Task: Add an event with the title Sales Performance Analysis and Improvement Planning, date '2024/04/03', time 8:50 AM to 10:50 AMand add a description: The Interview with Aman is a structured and focused conversation aimed at assessing their qualifications, skills, and suitability for a specific job role or position within the organization. The interview provides an opportunity for the hiring team to gather valuable information about the candidate's experience, abilities, and potential cultural fit.Select event color  Sage . Add location for the event as: 456 La Rambla, Barcelona, Spain, logged in from the account softage.5@softage.netand send the event invitation to softage.2@softage.net and softage.3@softage.net. Set a reminder for the event Daily
Action: Mouse moved to (903, 72)
Screenshot: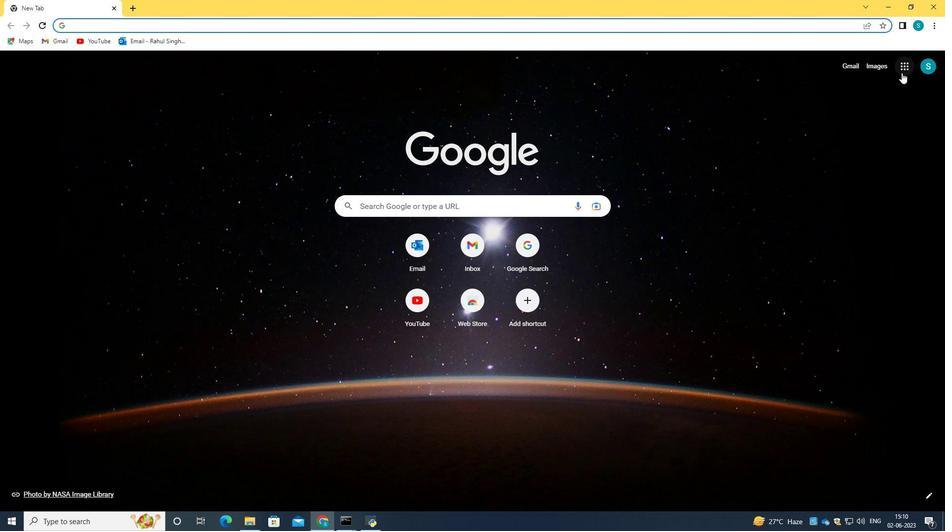 
Action: Mouse pressed left at (903, 72)
Screenshot: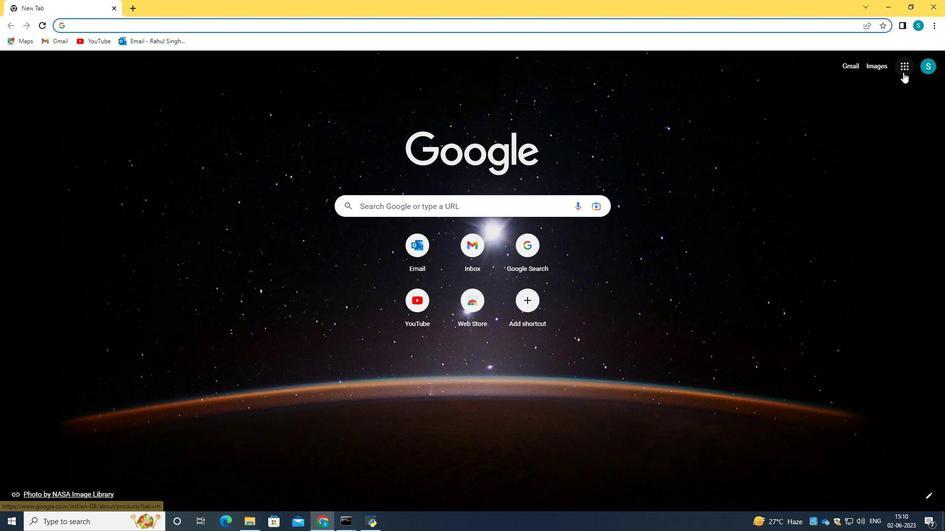 
Action: Mouse moved to (822, 202)
Screenshot: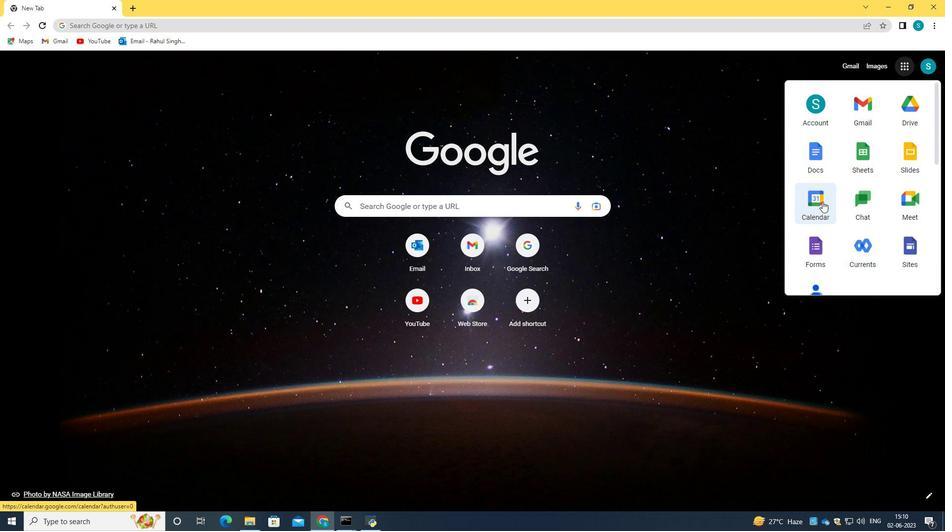 
Action: Mouse pressed left at (822, 202)
Screenshot: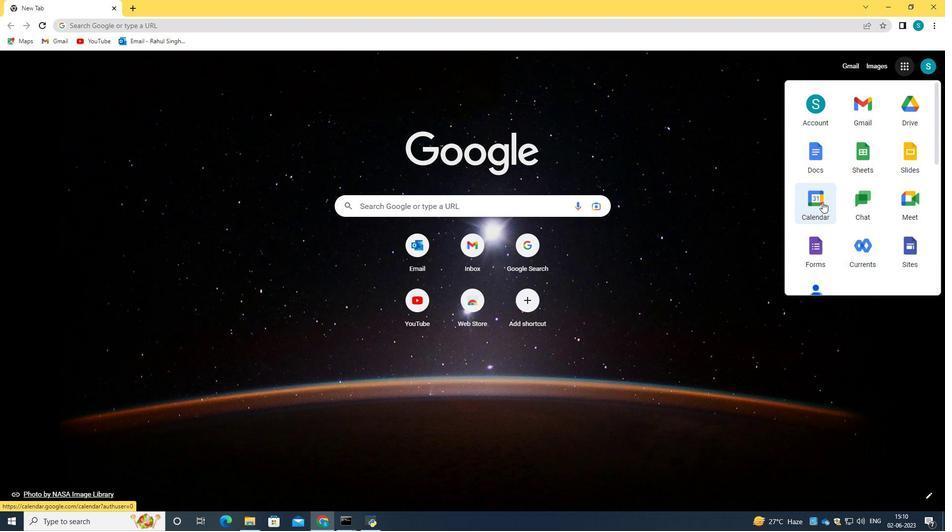 
Action: Mouse moved to (56, 102)
Screenshot: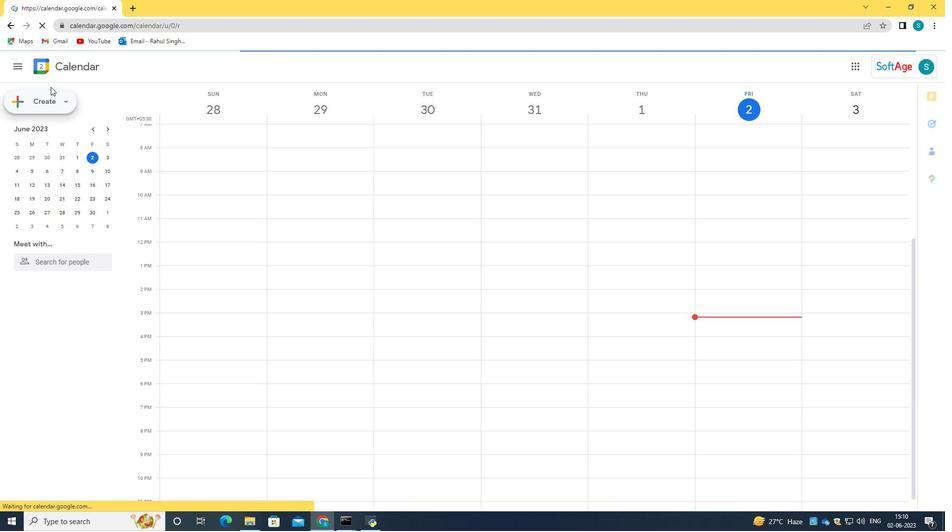 
Action: Mouse pressed left at (56, 102)
Screenshot: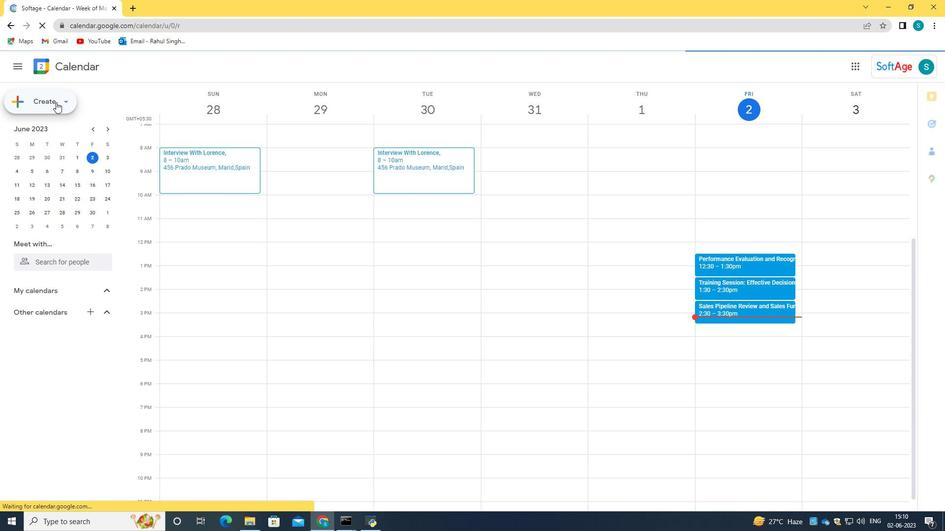 
Action: Mouse moved to (50, 124)
Screenshot: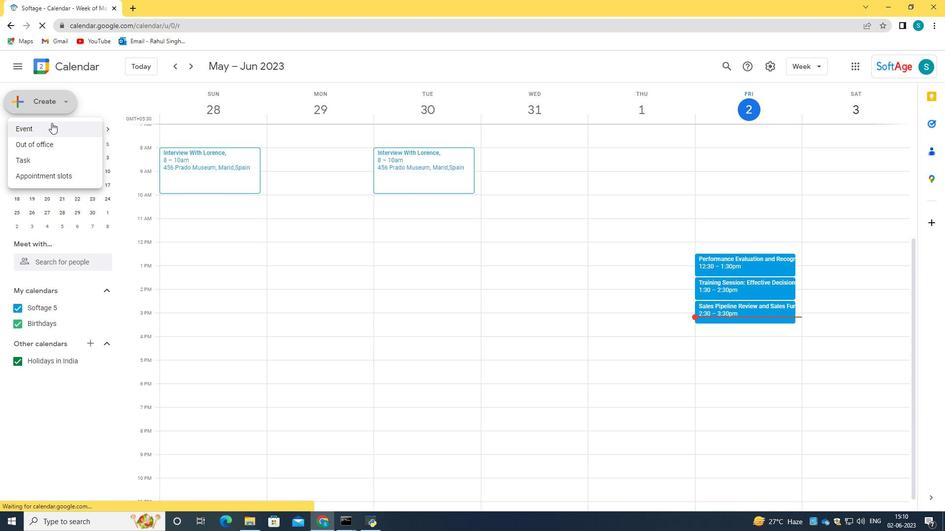 
Action: Mouse pressed left at (50, 124)
Screenshot: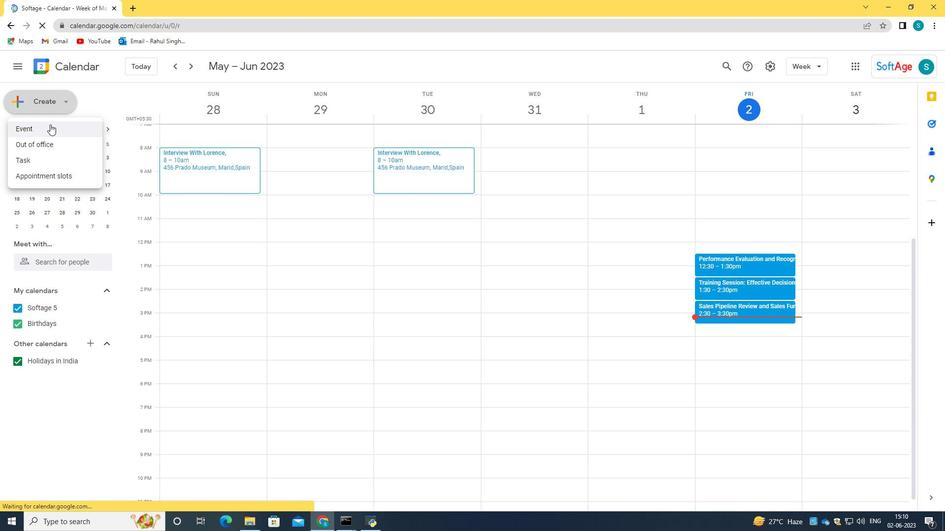 
Action: Mouse moved to (509, 191)
Screenshot: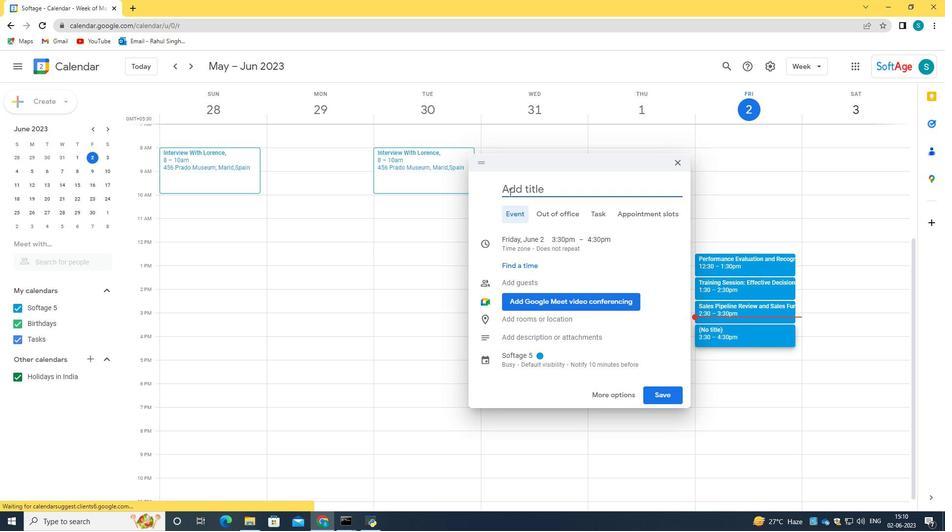 
Action: Key pressed <Key.caps_lock>S<Key.caps_lock>ales<Key.space><Key.caps_lock>P<Key.caps_lock>erformance<Key.space><Key.caps_lock>A<Key.caps_lock>nalysis<Key.space>and<Key.space>improvement<Key.space><Key.caps_lock>P<Key.caps_lock>lanning
Screenshot: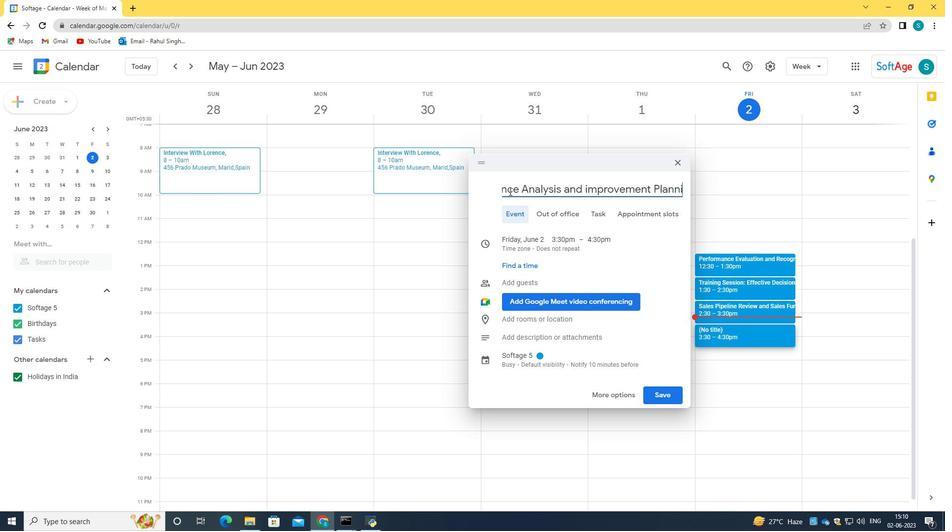 
Action: Mouse moved to (622, 388)
Screenshot: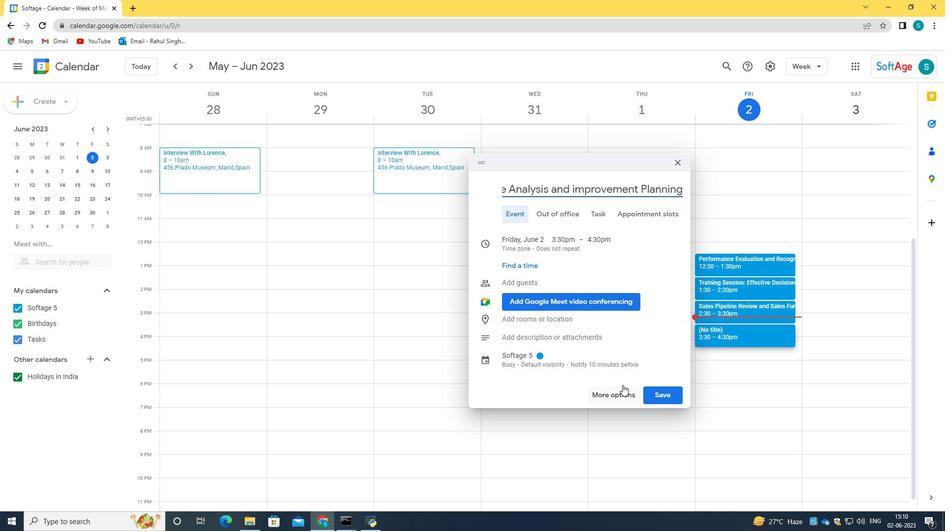 
Action: Mouse pressed left at (622, 388)
Screenshot: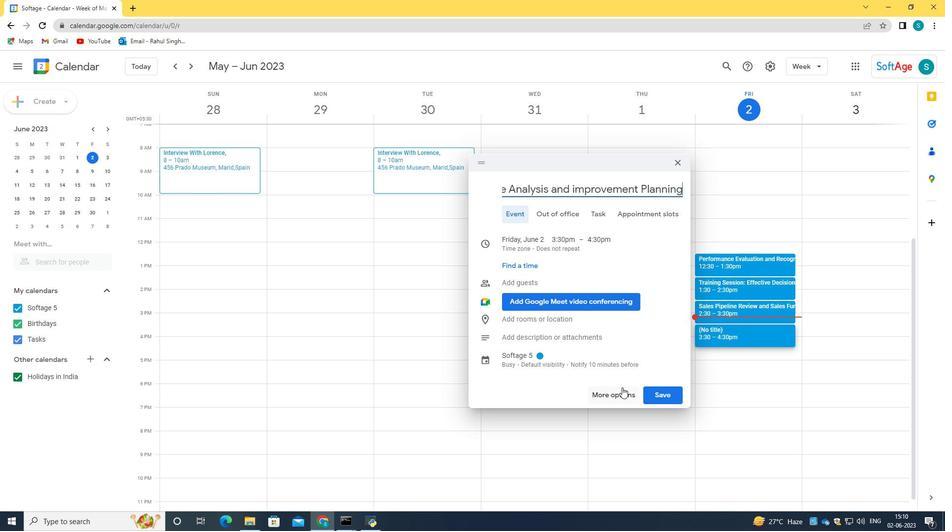 
Action: Mouse moved to (143, 355)
Screenshot: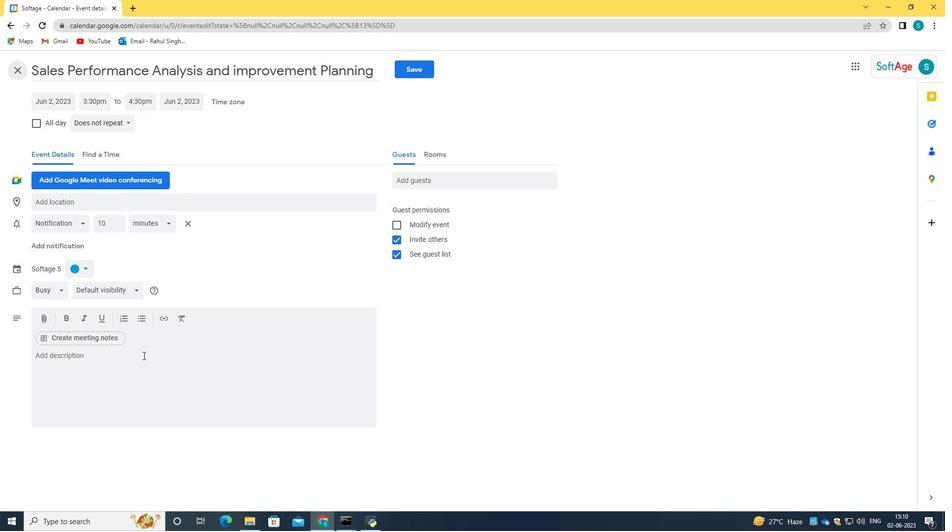 
Action: Mouse pressed left at (143, 355)
Screenshot: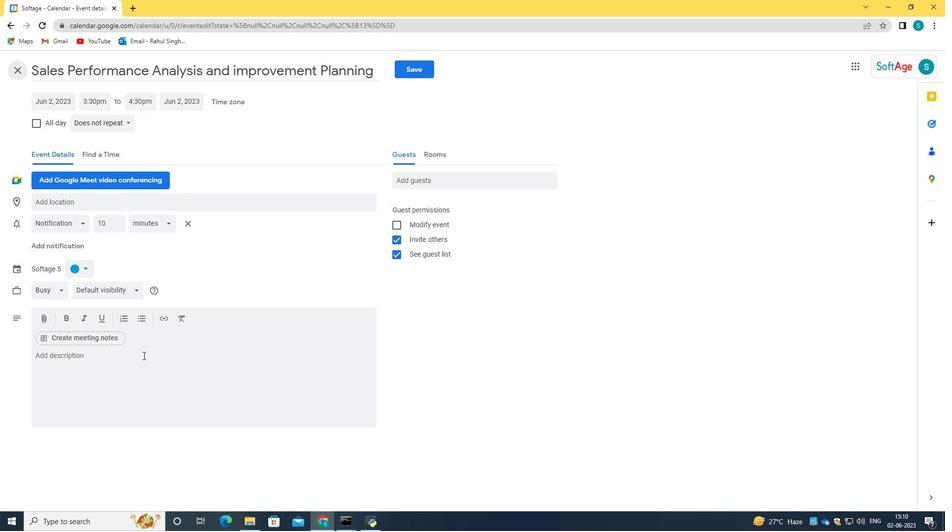 
Action: Key pressed <Key.caps_lock>T<Key.caps_lock>he<Key.space>interview<Key.space>with<Key.space><Key.caps_lock>A<Key.caps_lock>a<Key.backspace>man<Key.space>is<Key.space>s<Key.backspace>a<Key.space>structured<Key.space>and<Key.space>focused<Key.space>converso<Key.backspace>ation<Key.space>aimed<Key.space>at<Key.space>assesi<Key.backspace>sing<Key.space>their<Key.space>qualifications,<Key.space>skill<Key.space>ansd<Key.space><Key.backspace><Key.backspace><Key.backspace>d<Key.space>suitability<Key.space>for<Key.space>a<Key.space>spectific<Key.space><Key.backspace><Key.backspace><Key.backspace><Key.backspace><Key.backspace><Key.backspace>ific<Key.space>job<Key.space>role<Key.space>oer<Key.space>p<Key.backspace><Key.backspace><Key.backspace><Key.backspace>r<Key.space>o\<Key.backspace><Key.backspace>position<Key.space>withing<Key.backspace><Key.space>the<Key.space>organic<Key.backspace>zation.<Key.space><Key.caps_lock>T<Key.caps_lock>he<Key.space>interview<Key.space>provides<Key.space>an<Key.space>opportunity<Key.space>for<Key.space>the<Key.space>hiring<Key.space>team<Key.space>to<Key.space>gather<Key.space>valur<Key.backspace>eabe<Key.backspace>le<Key.space><Key.backspace><Key.backspace><Key.backspace><Key.backspace><Key.backspace><Key.backspace>able<Key.space>information<Key.space>about<Key.space>the<Key.space>candidate's<Key.space>experience,<Key.space>abilities,<Key.space>and<Key.space>potential<Key.space>cultural<Key.space>fit.
Screenshot: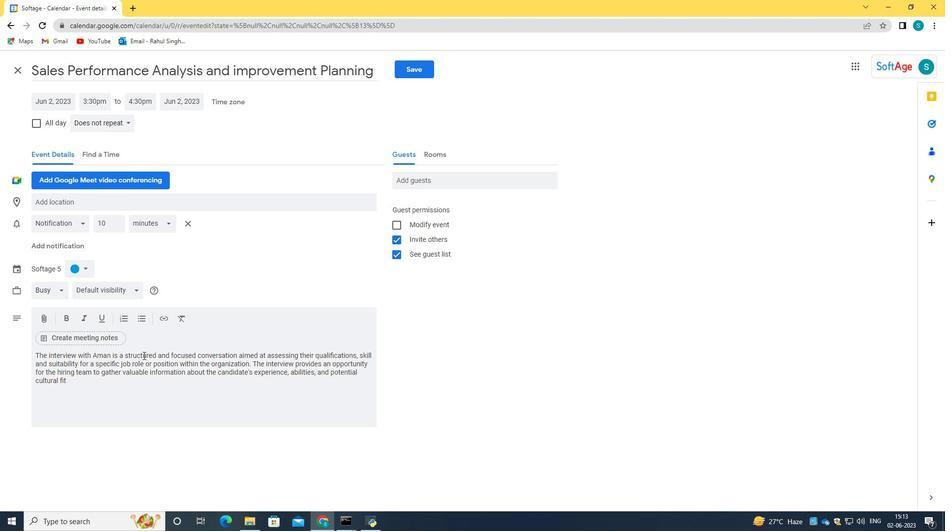 
Action: Mouse moved to (88, 266)
Screenshot: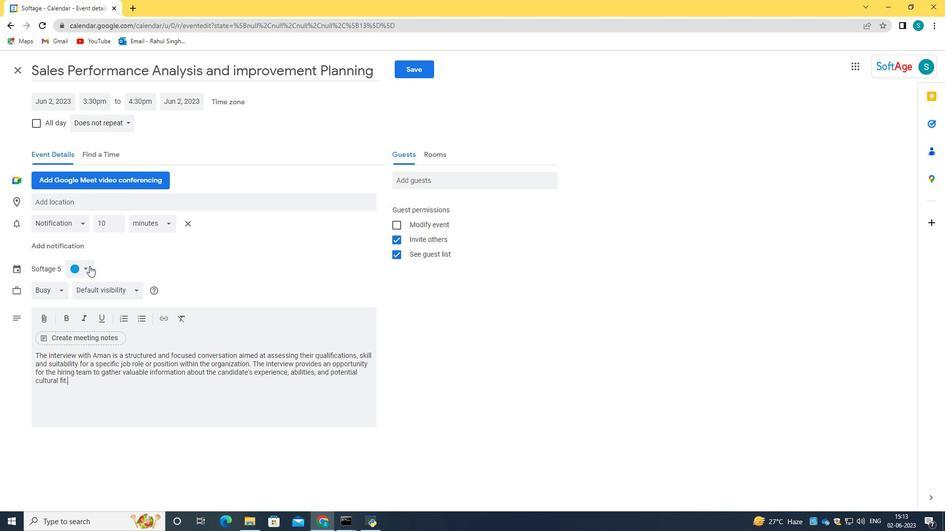 
Action: Mouse pressed left at (88, 266)
Screenshot: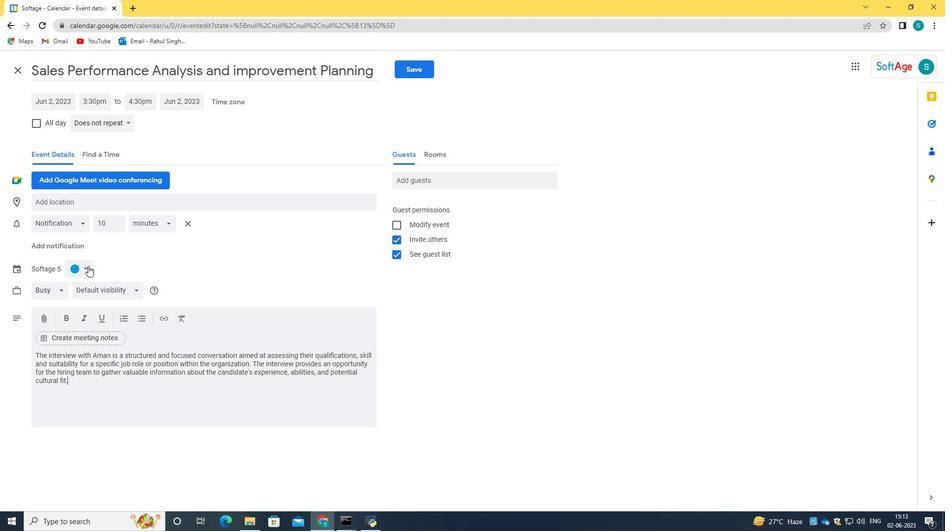 
Action: Mouse moved to (77, 290)
Screenshot: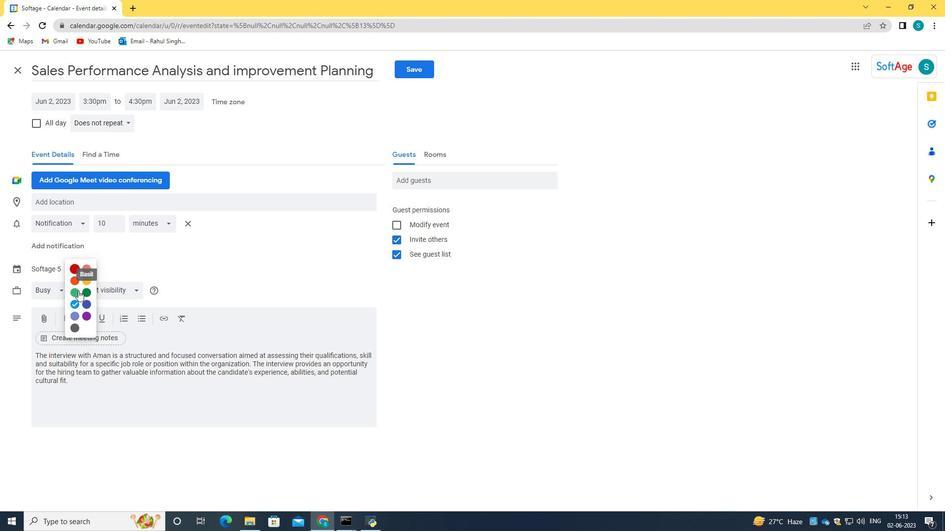 
Action: Mouse pressed left at (77, 290)
Screenshot: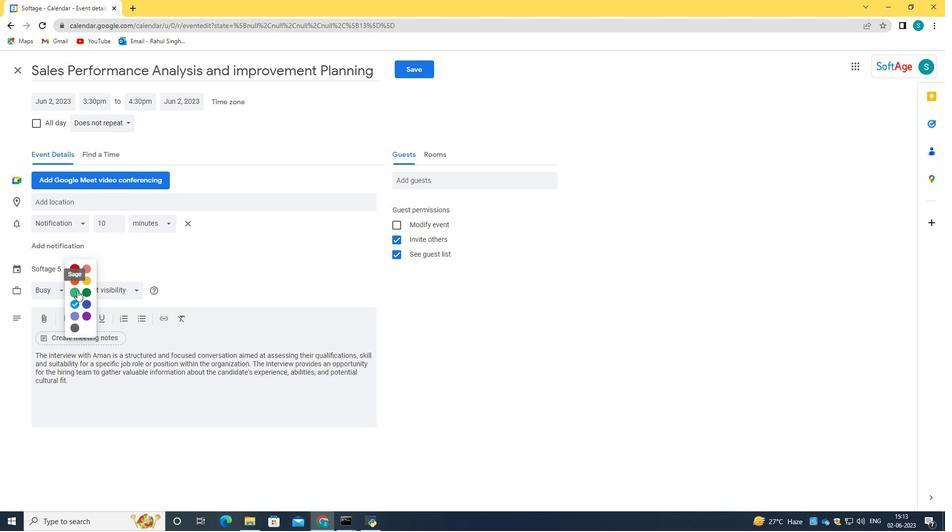 
Action: Mouse moved to (94, 201)
Screenshot: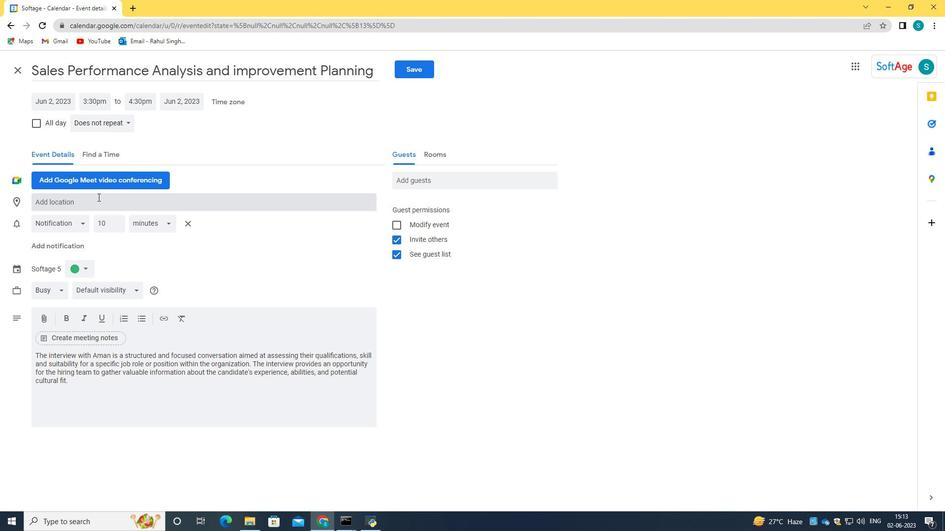 
Action: Mouse pressed left at (94, 201)
Screenshot: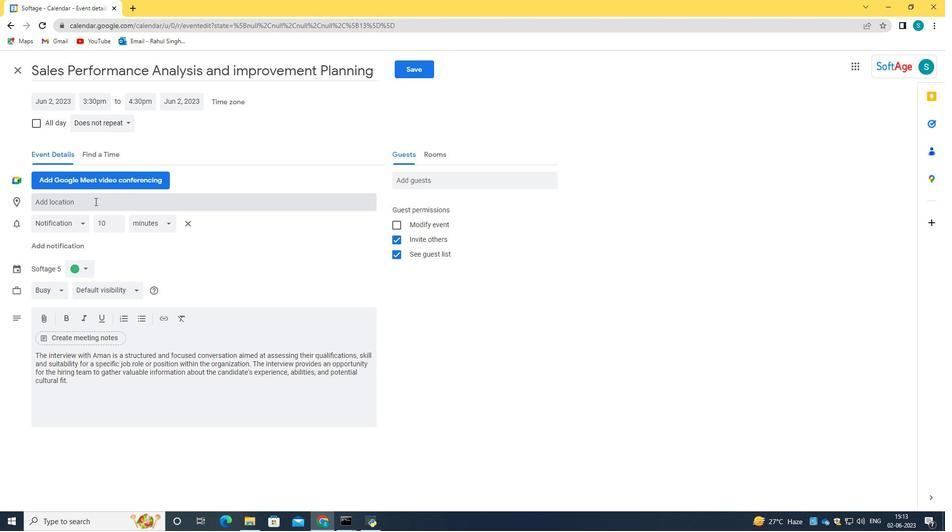 
Action: Key pressed 456<Key.space><Key.caps_lock>L<Key.caps_lock>a<Key.space><Key.caps_lock>R<Key.caps_lock>ambla,<Key.space><Key.caps_lock>B<Key.caps_lock>arcelona,<Key.space><Key.caps_lock>S<Key.caps_lock>pain'<Key.backspace><Key.enter>
Screenshot: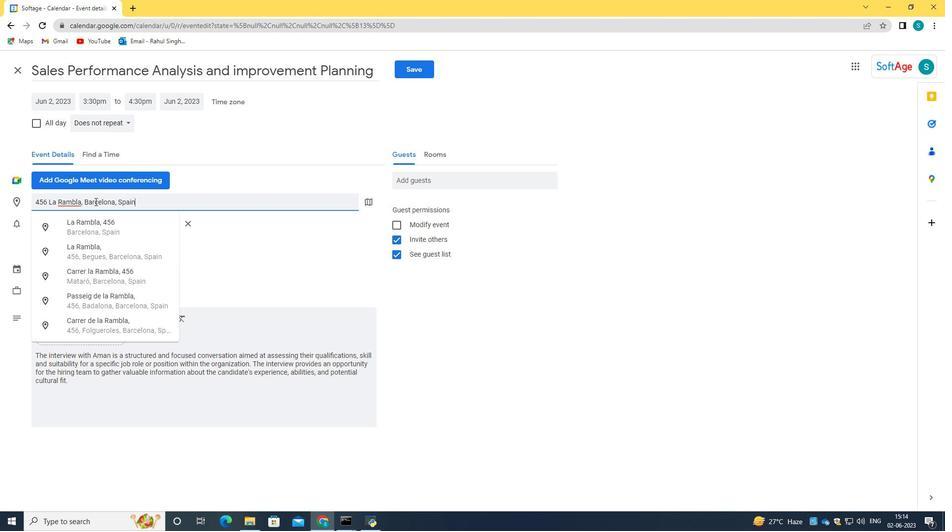 
Action: Mouse moved to (138, 201)
Screenshot: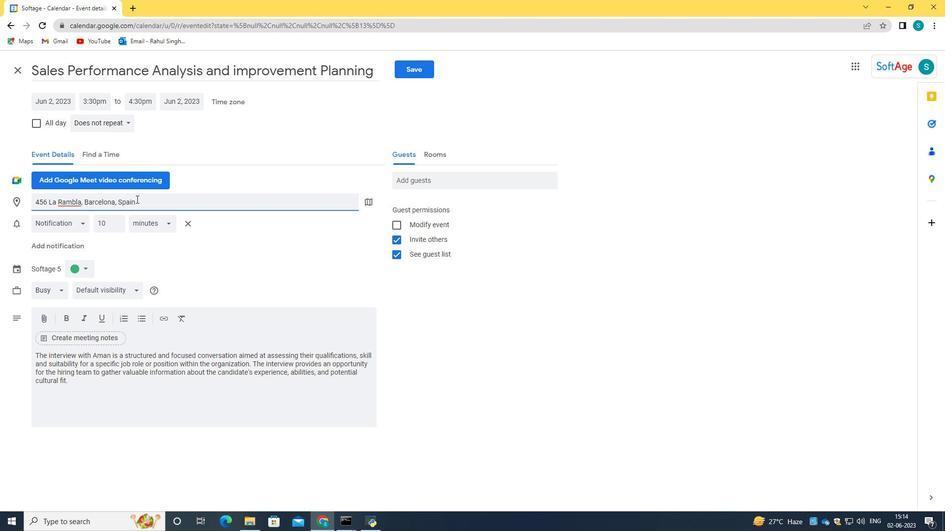 
Action: Mouse pressed left at (138, 201)
Screenshot: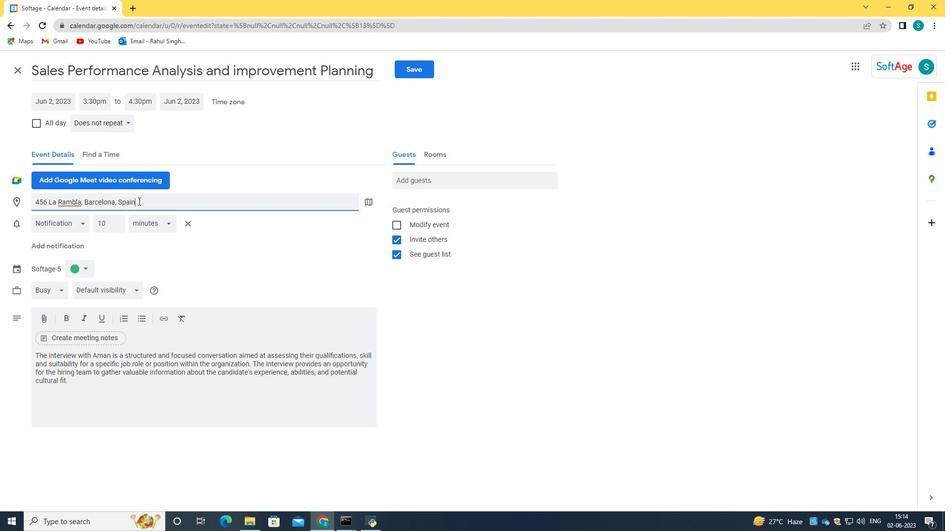 
Action: Mouse moved to (115, 226)
Screenshot: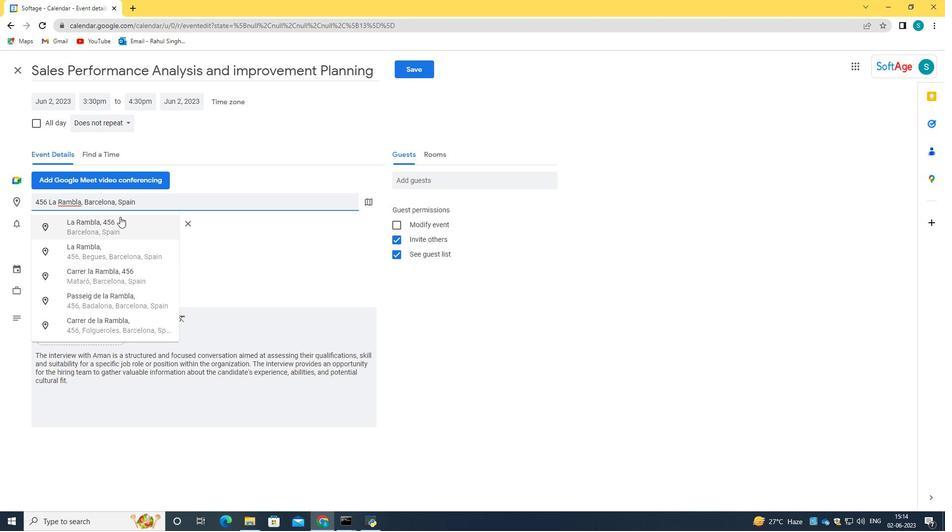 
Action: Mouse pressed left at (115, 226)
Screenshot: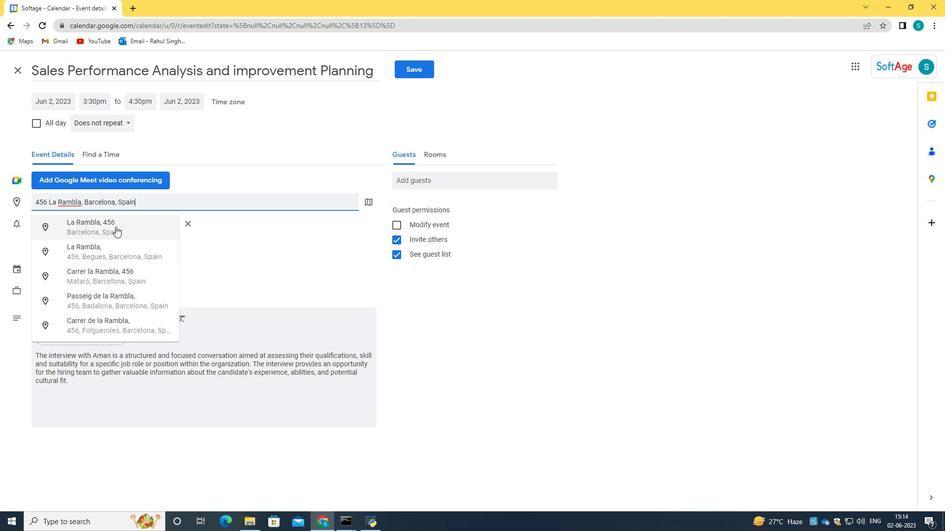 
Action: Mouse moved to (448, 180)
Screenshot: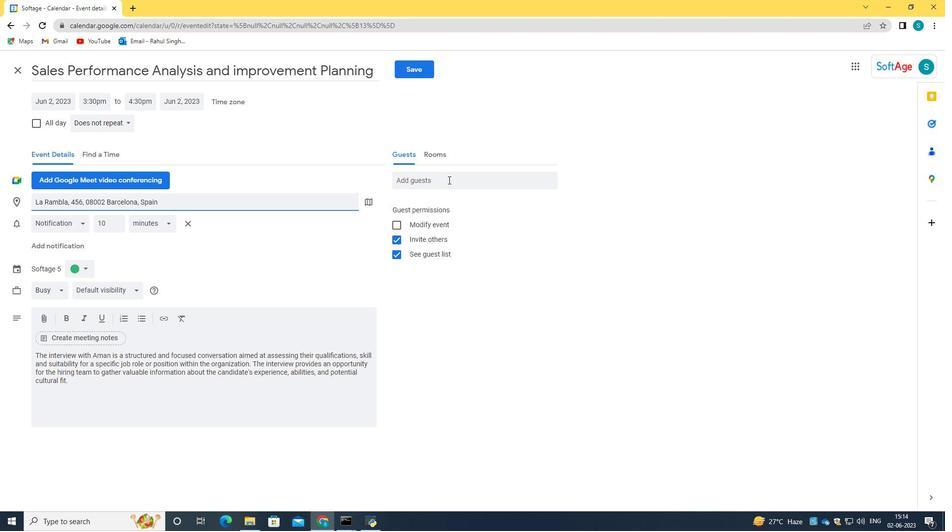
Action: Mouse pressed left at (448, 180)
Screenshot: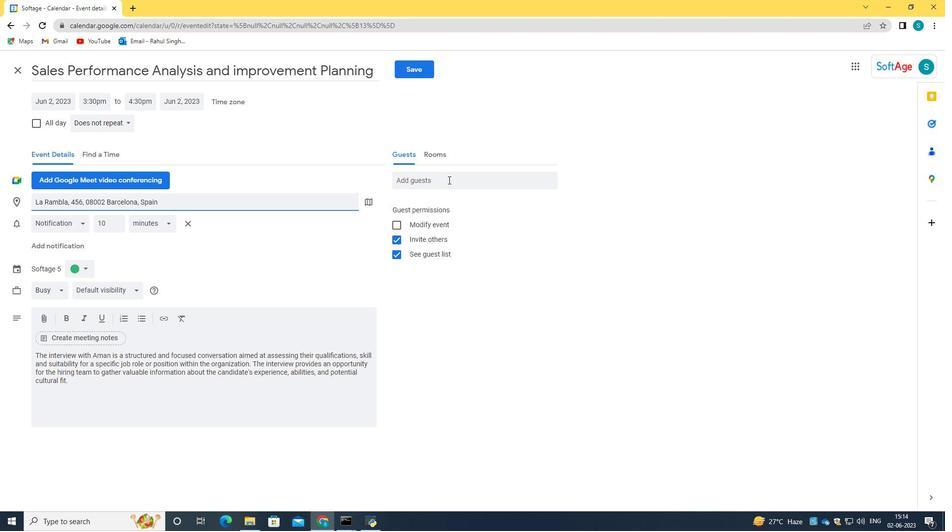 
Action: Key pressed softage.2<Key.shift>@softage.net<Key.tab>softage.3<Key.shift>@softage.net
Screenshot: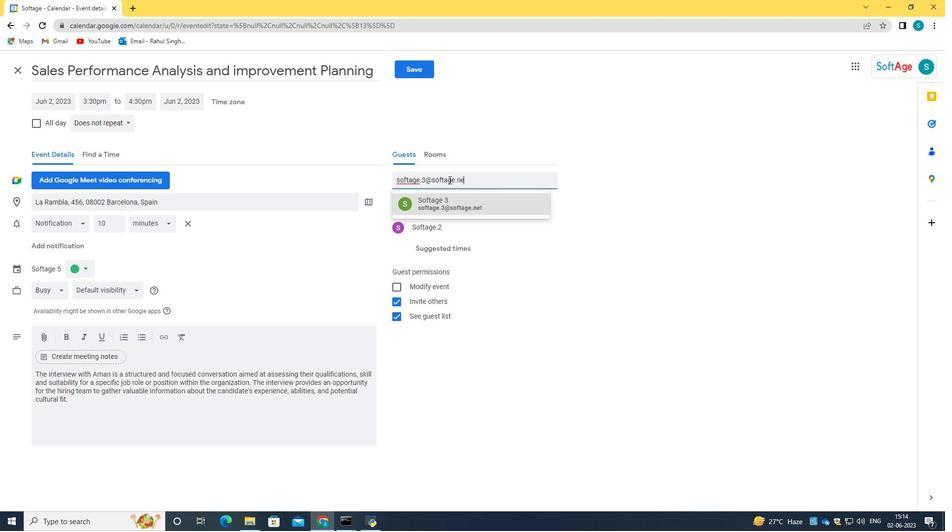 
Action: Mouse moved to (461, 208)
Screenshot: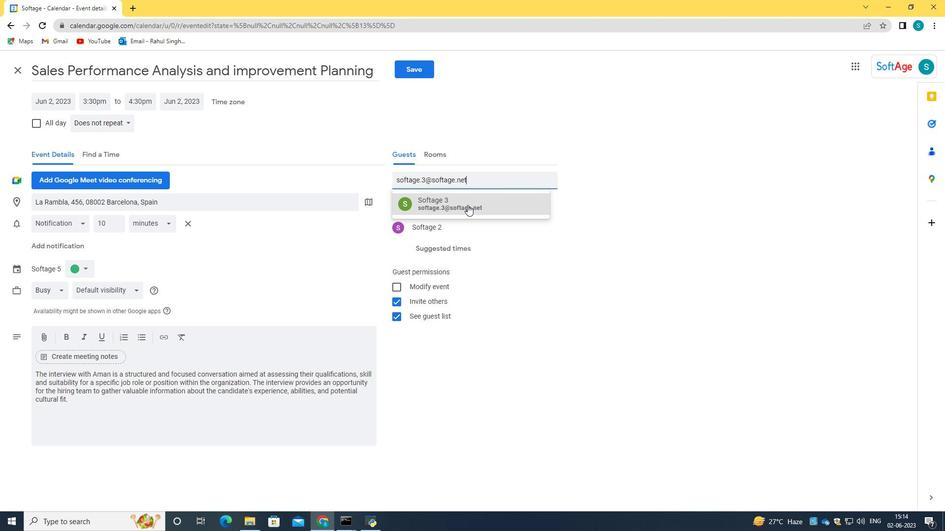 
Action: Mouse pressed left at (461, 208)
Screenshot: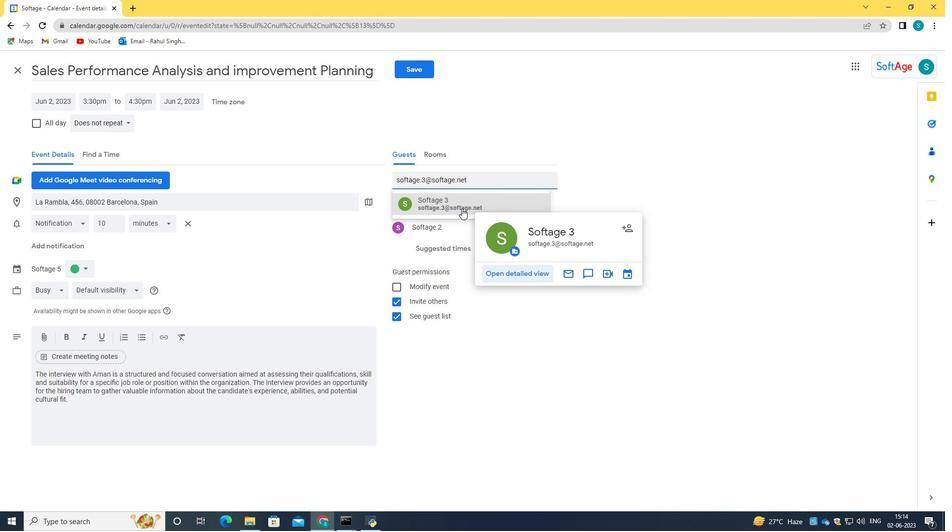 
Action: Mouse moved to (358, 248)
Screenshot: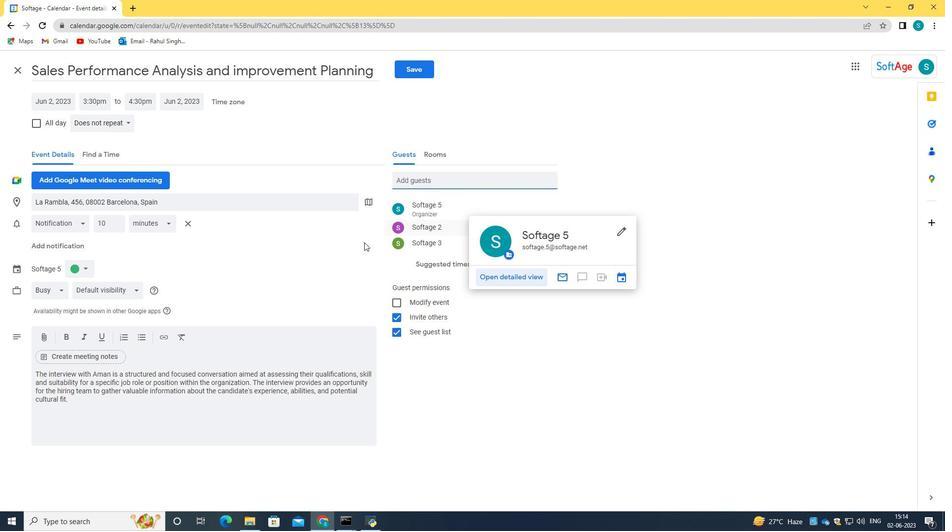 
Action: Mouse pressed left at (358, 248)
Screenshot: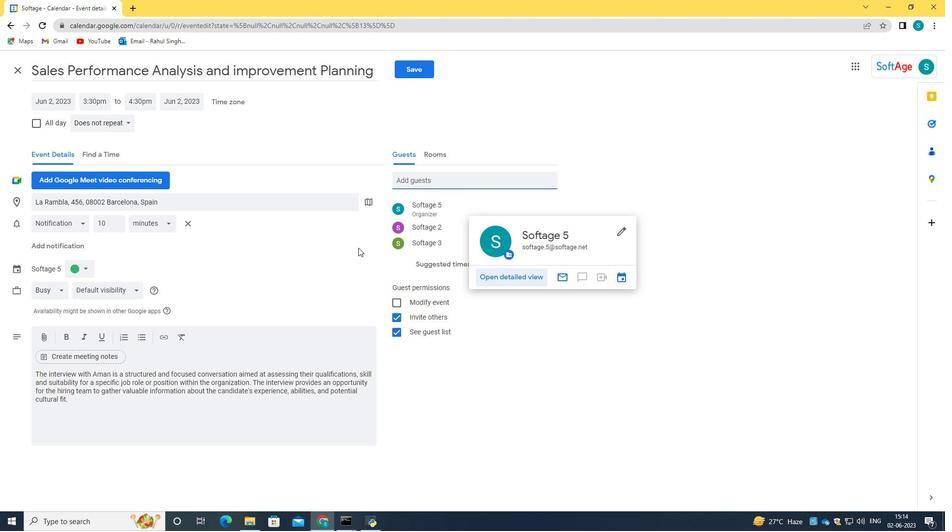 
Action: Mouse moved to (106, 123)
Screenshot: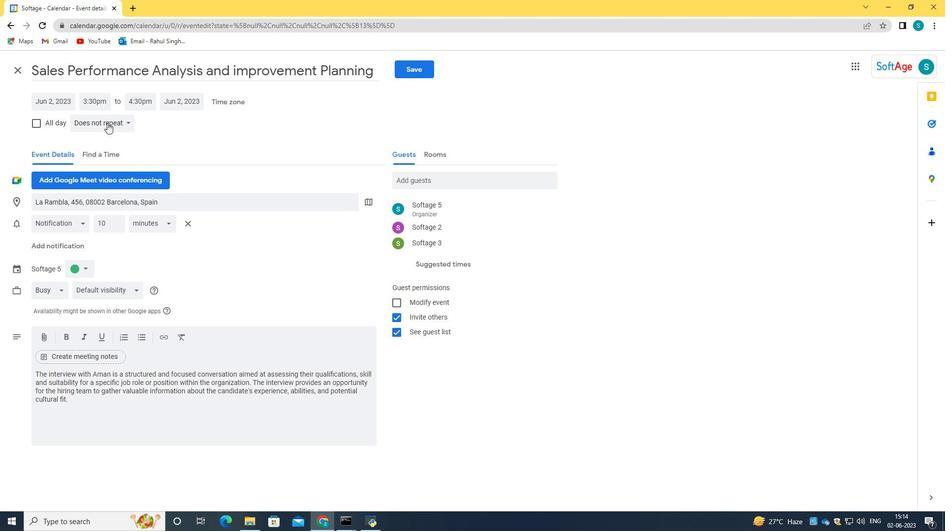 
Action: Mouse pressed left at (106, 123)
Screenshot: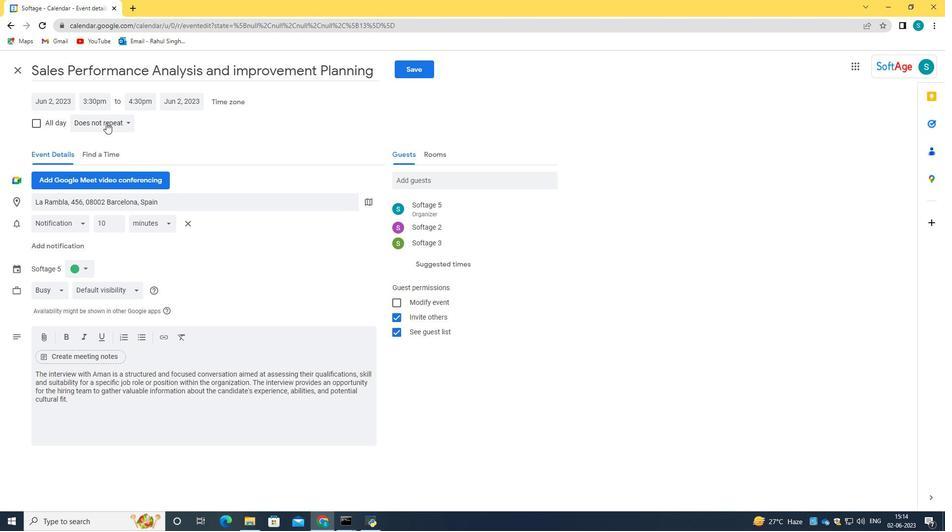 
Action: Mouse moved to (113, 144)
Screenshot: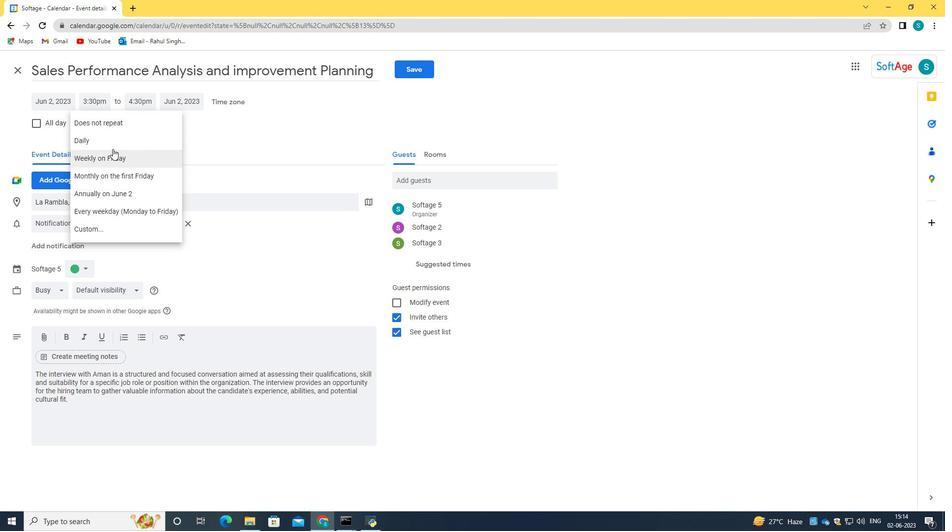 
Action: Mouse pressed left at (113, 144)
Screenshot: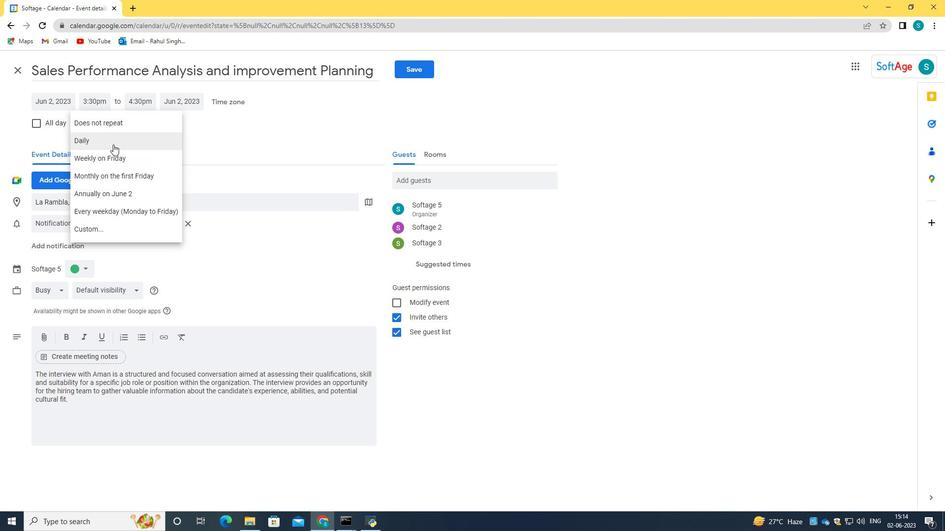 
Action: Mouse moved to (398, 73)
Screenshot: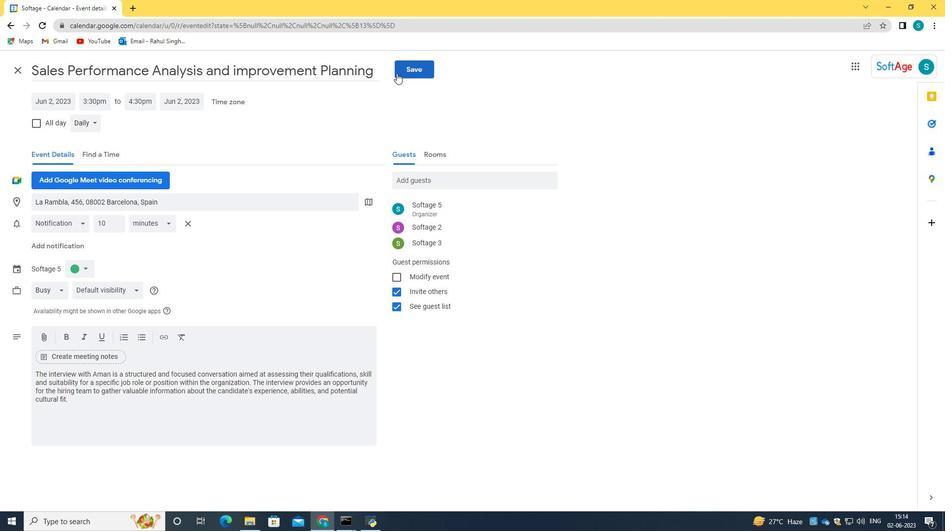 
Action: Mouse pressed left at (398, 73)
Screenshot: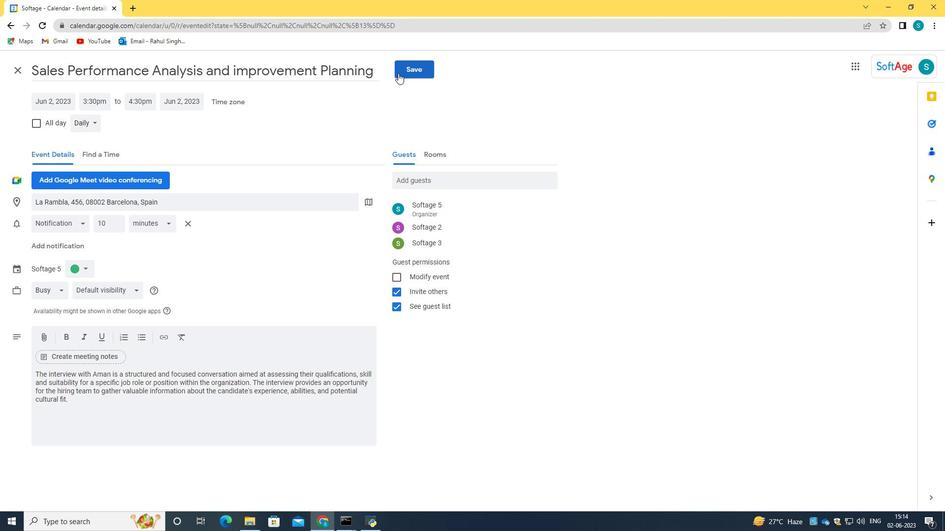 
Action: Mouse moved to (568, 300)
Screenshot: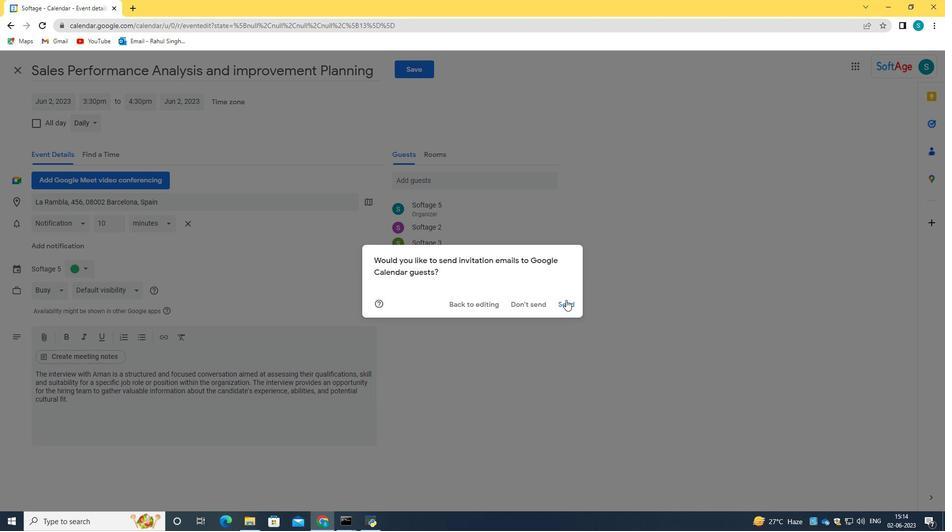 
Action: Mouse pressed left at (568, 300)
Screenshot: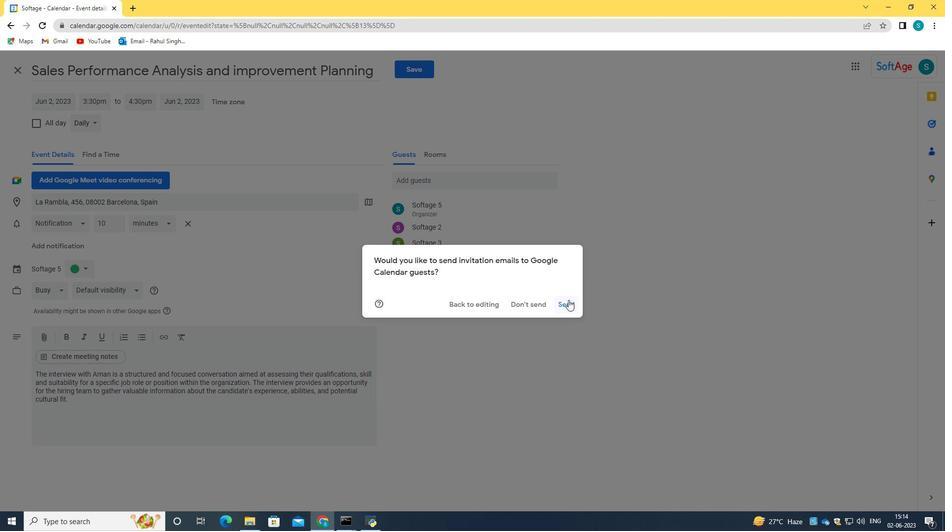 
Action: Mouse moved to (563, 302)
Screenshot: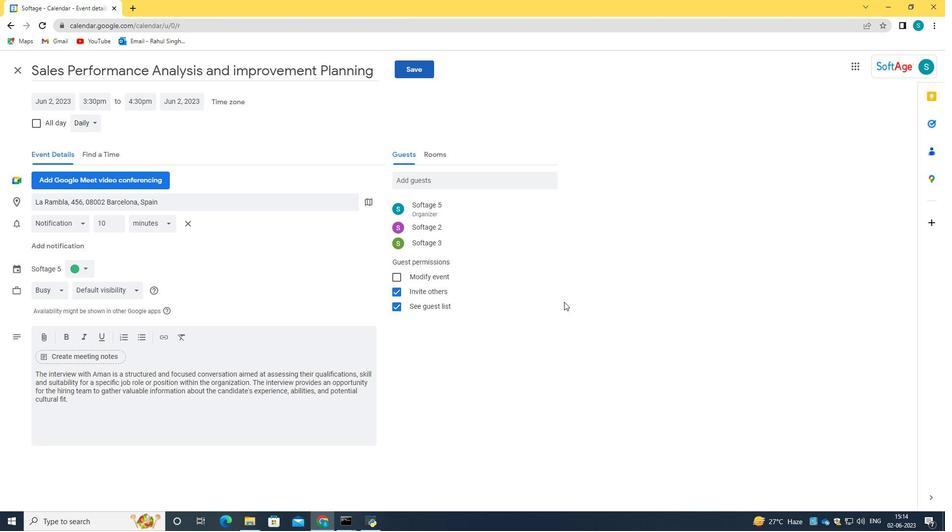 
